 Task: Select a due date automation when advanced on, the moment a card is due add fields without custom field "Resume" set.
Action: Mouse moved to (1196, 88)
Screenshot: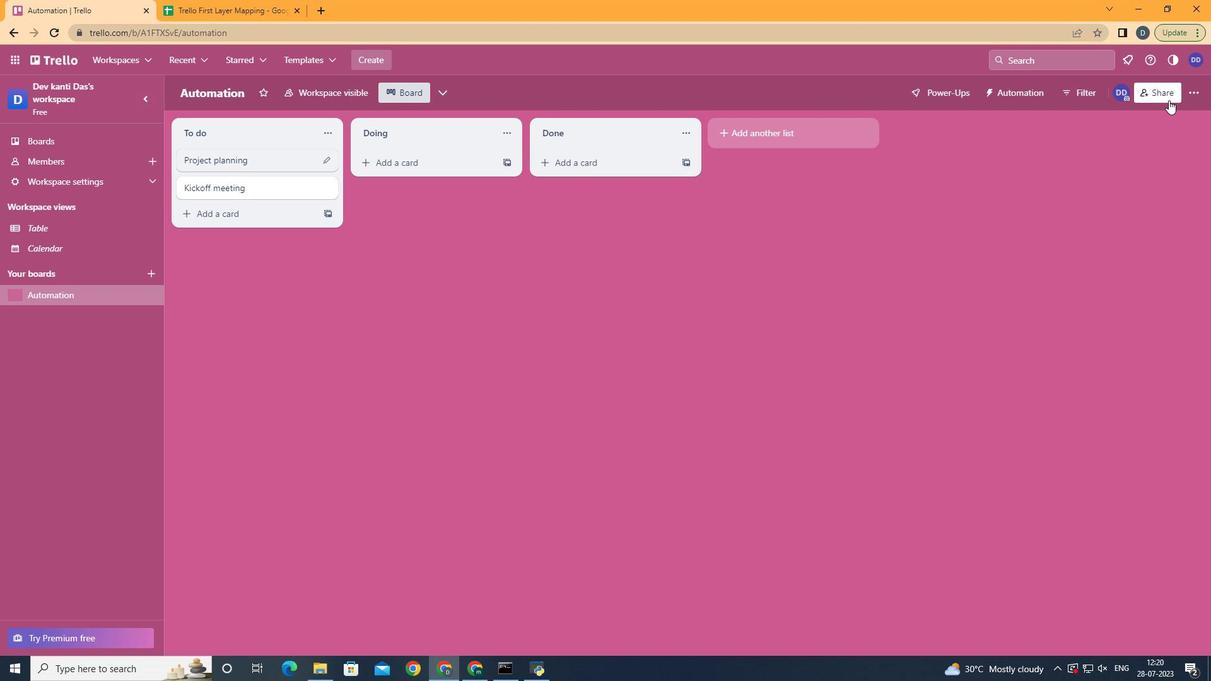 
Action: Mouse pressed left at (1196, 88)
Screenshot: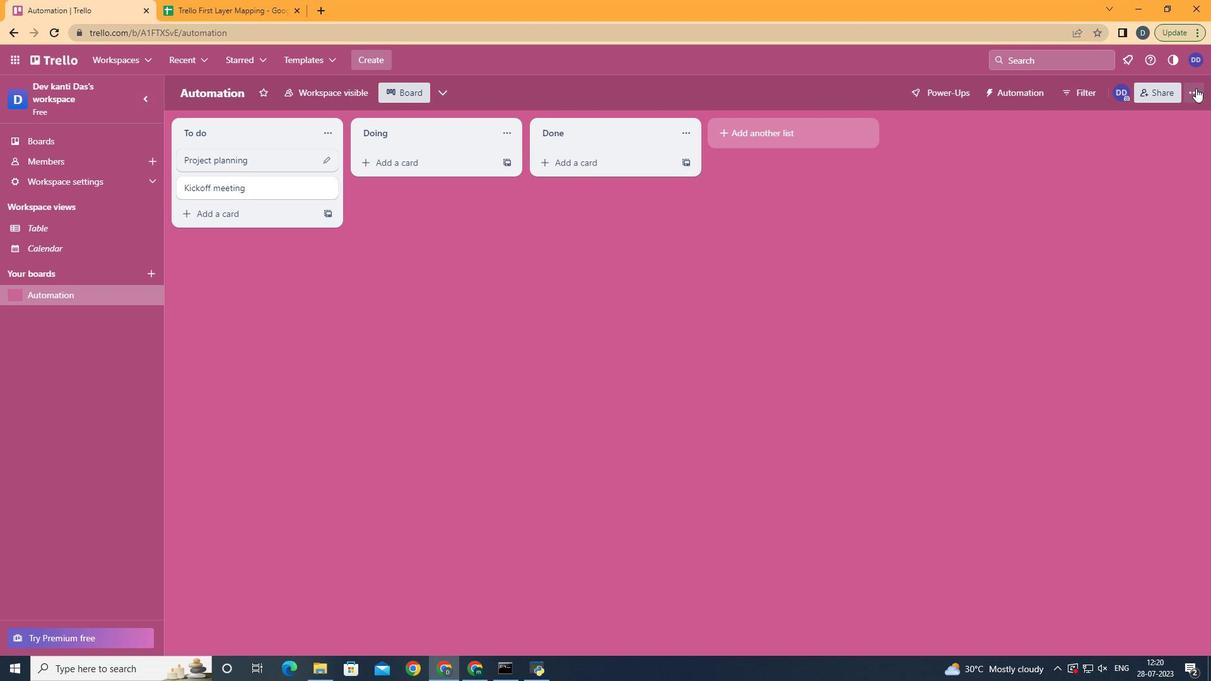 
Action: Mouse moved to (1104, 258)
Screenshot: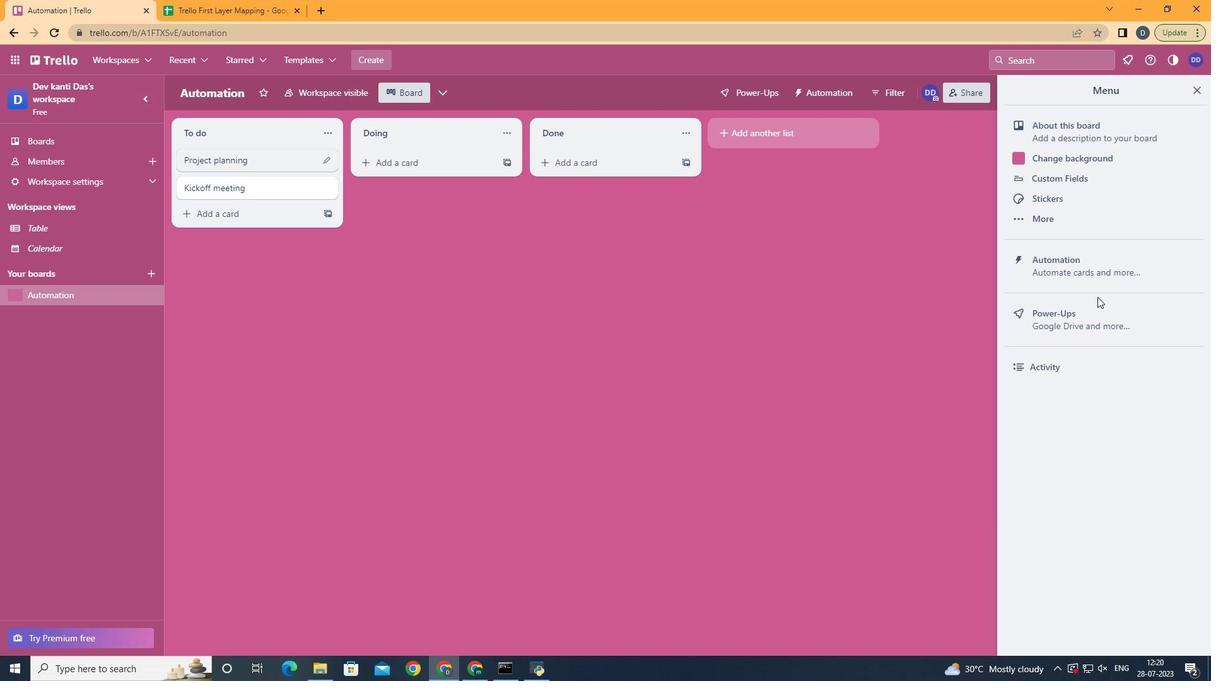 
Action: Mouse pressed left at (1104, 258)
Screenshot: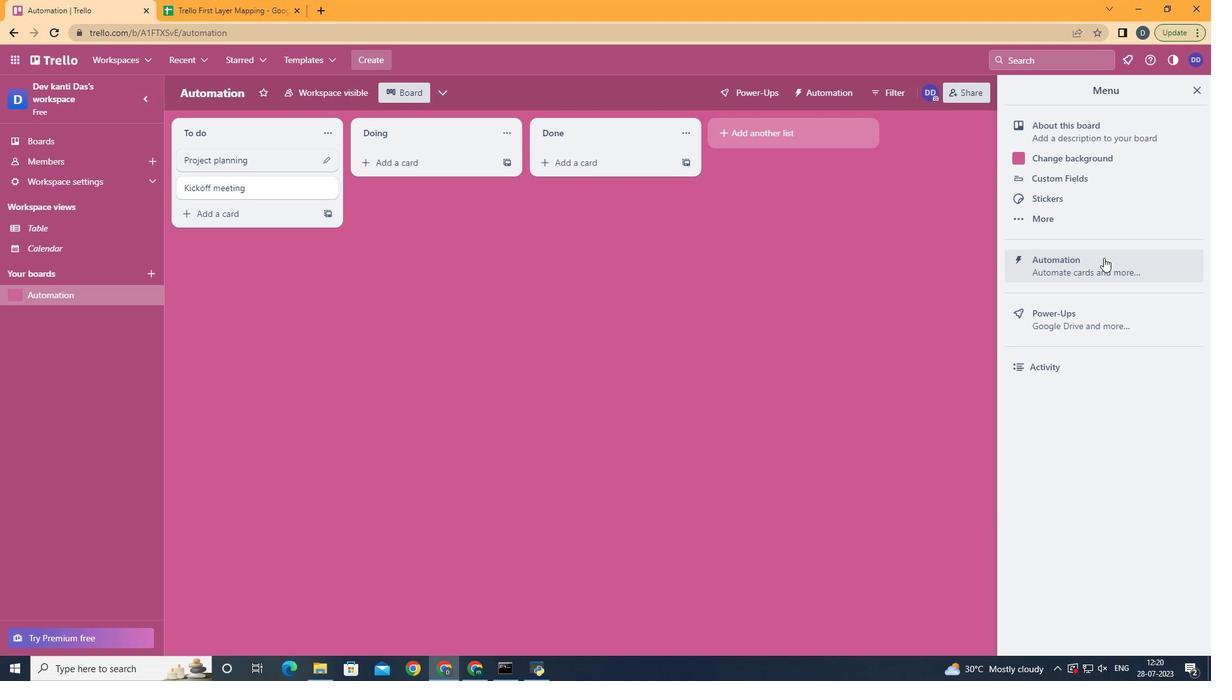 
Action: Mouse moved to (224, 261)
Screenshot: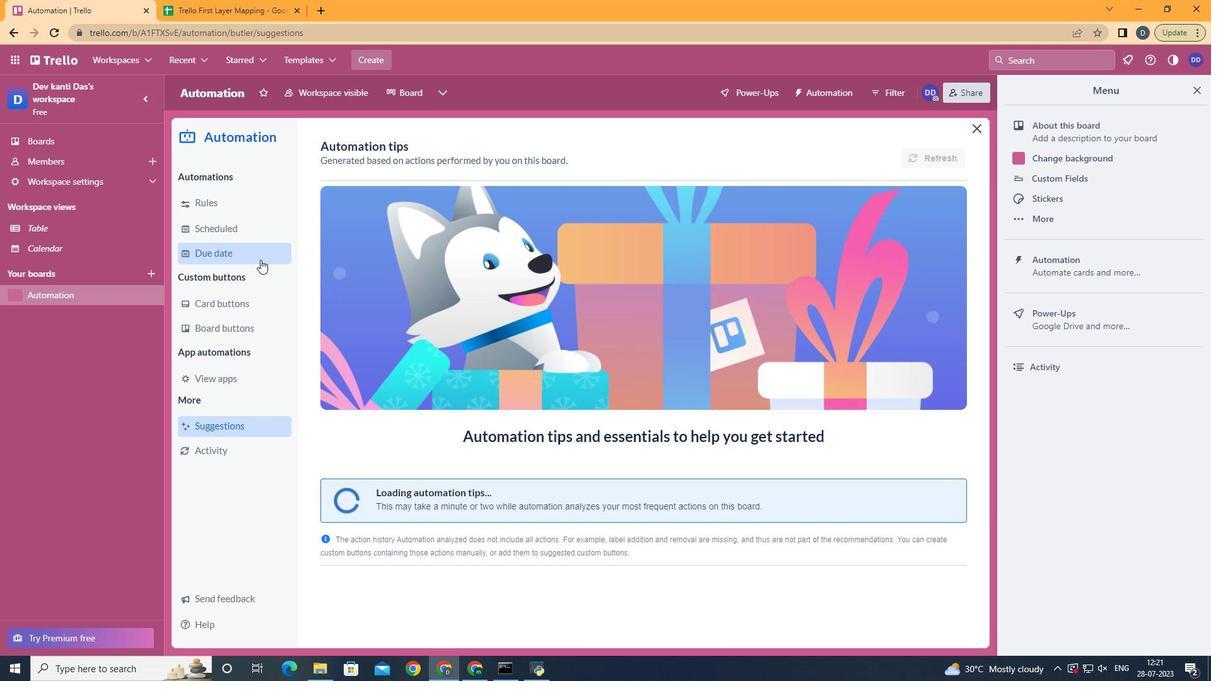 
Action: Mouse pressed left at (224, 261)
Screenshot: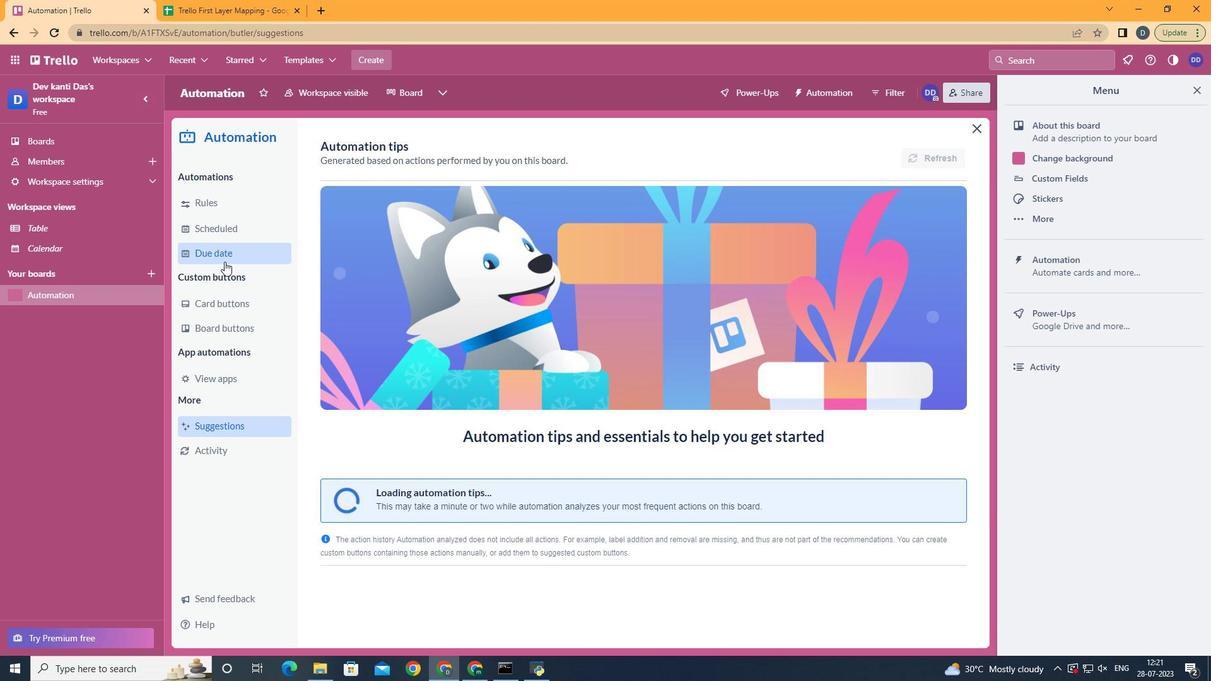 
Action: Mouse moved to (857, 146)
Screenshot: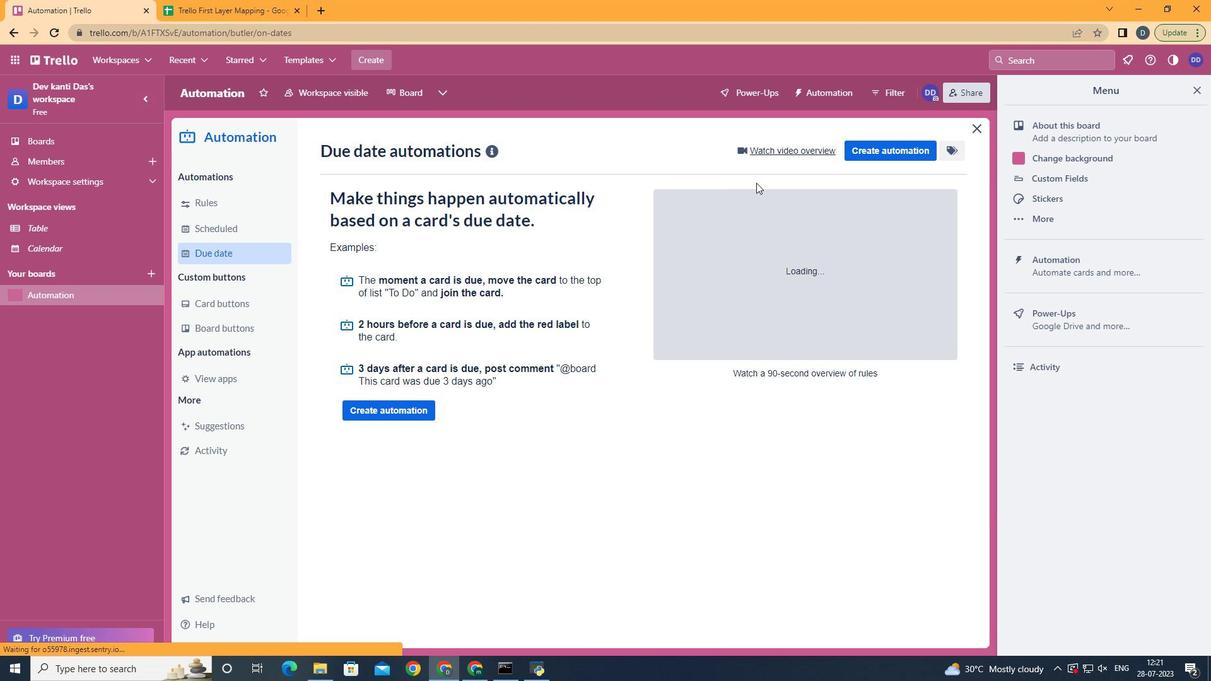 
Action: Mouse pressed left at (857, 146)
Screenshot: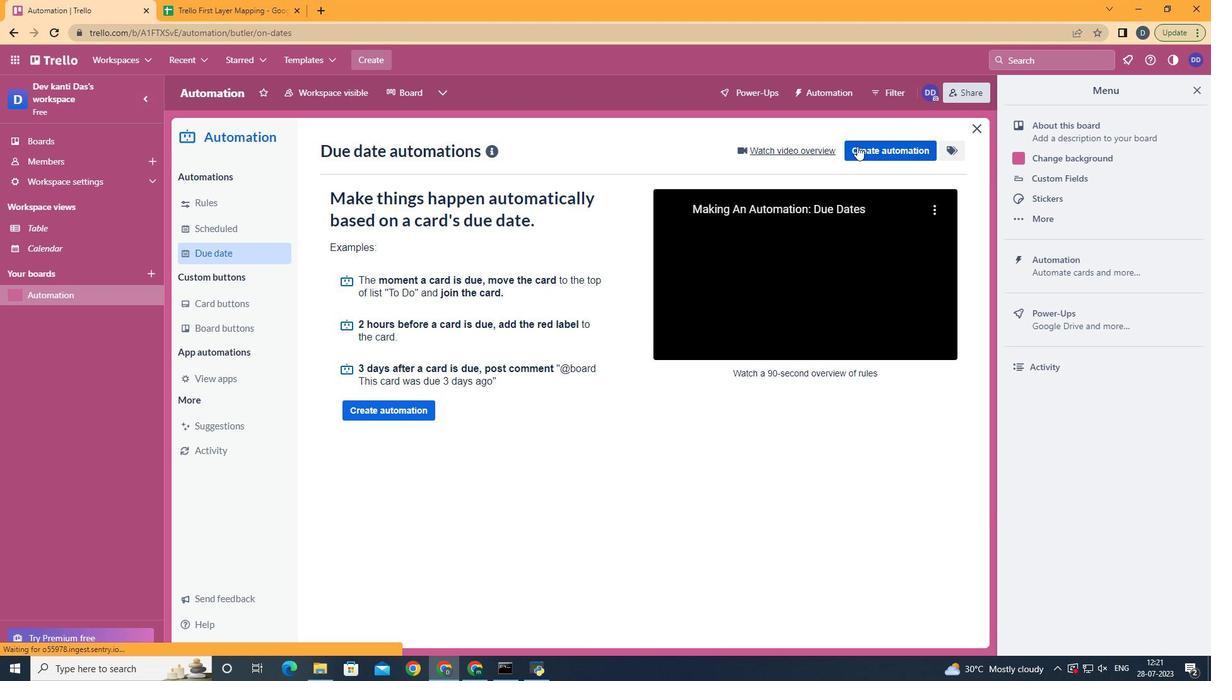 
Action: Mouse moved to (622, 258)
Screenshot: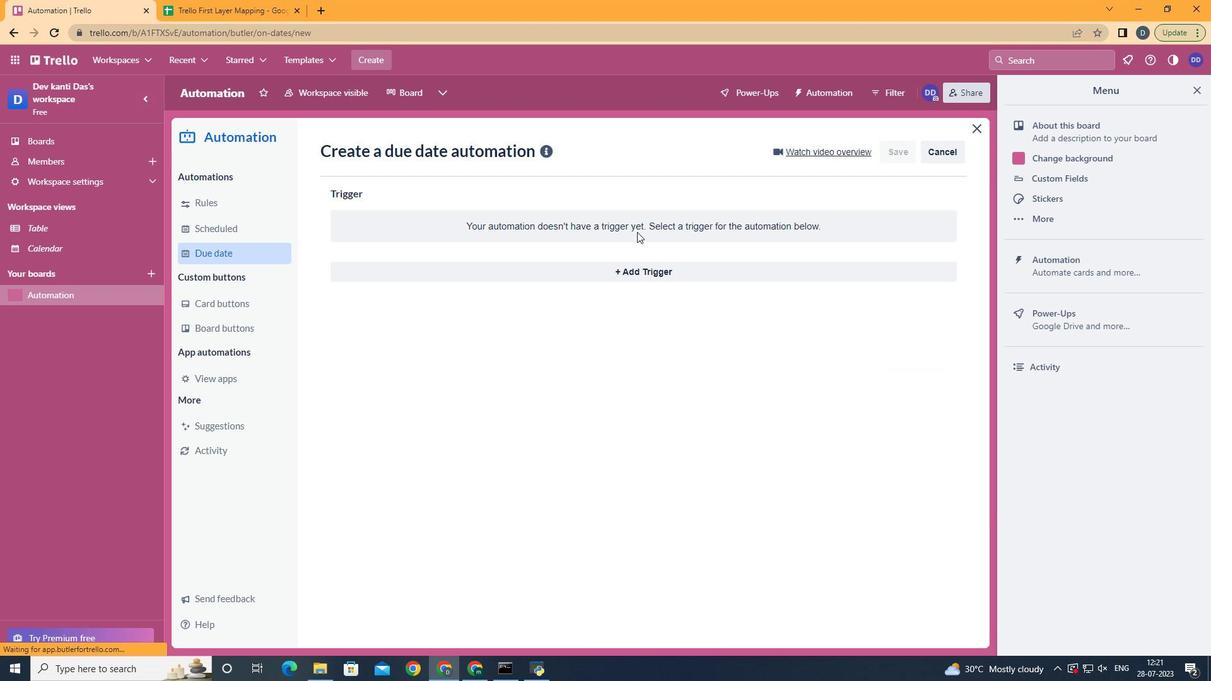 
Action: Mouse pressed left at (622, 258)
Screenshot: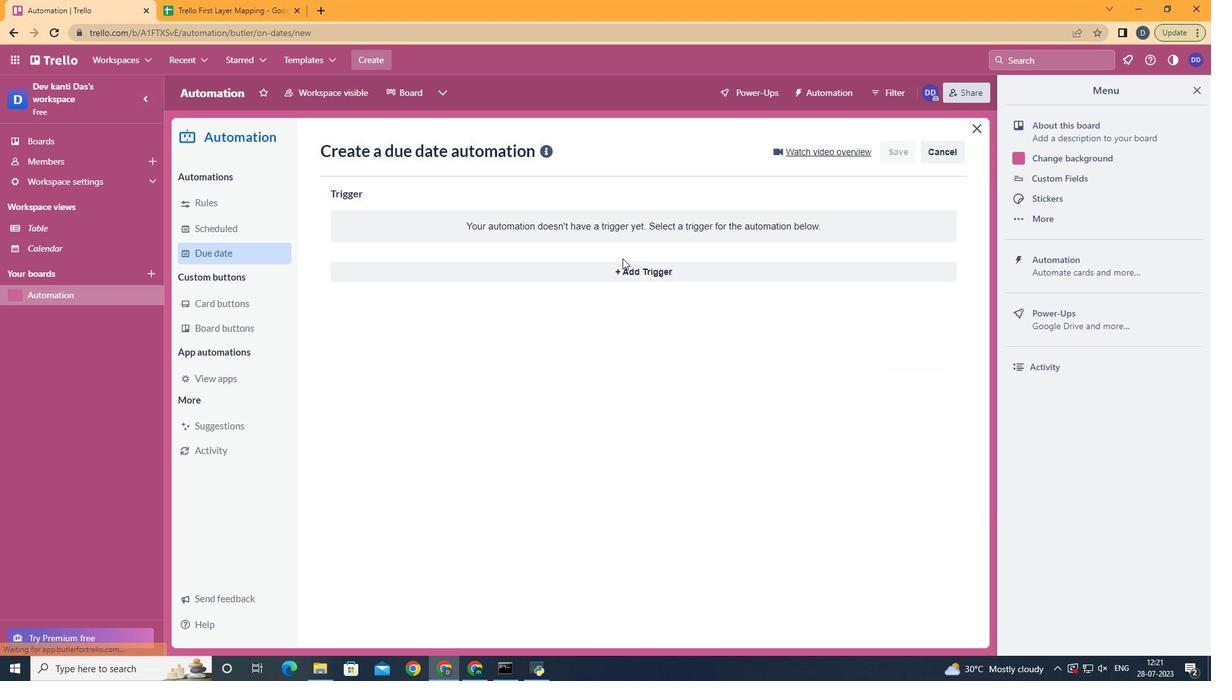 
Action: Mouse moved to (620, 263)
Screenshot: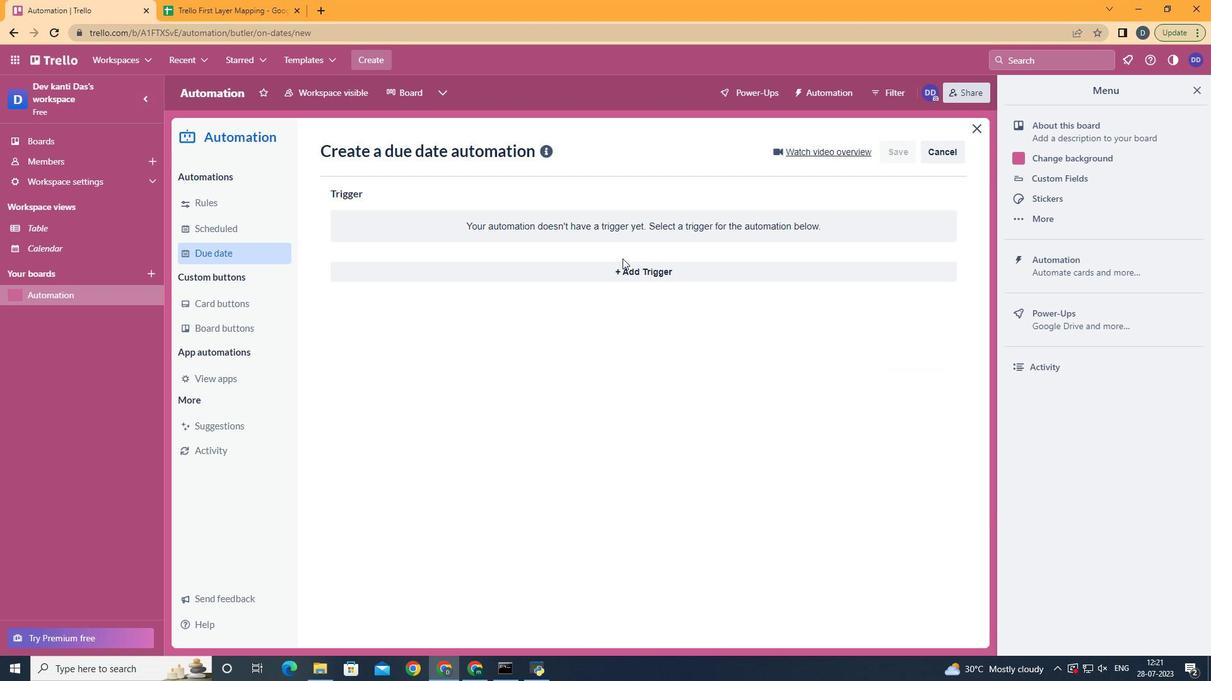 
Action: Mouse pressed left at (620, 263)
Screenshot: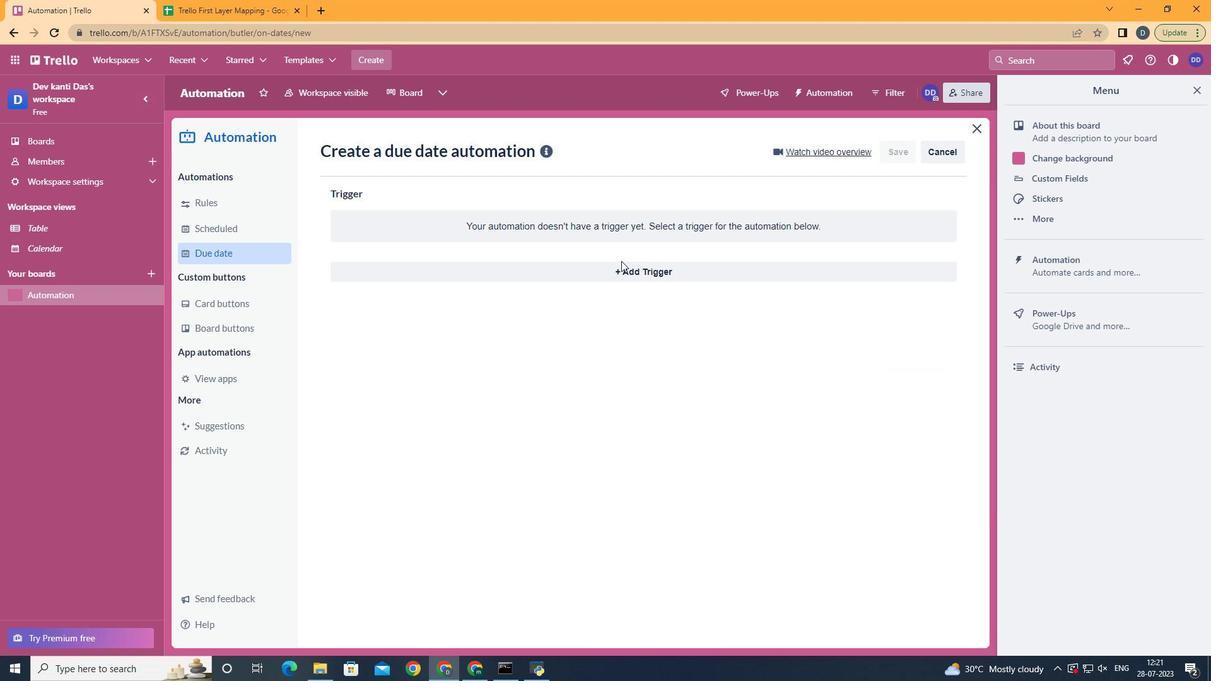 
Action: Mouse moved to (370, 454)
Screenshot: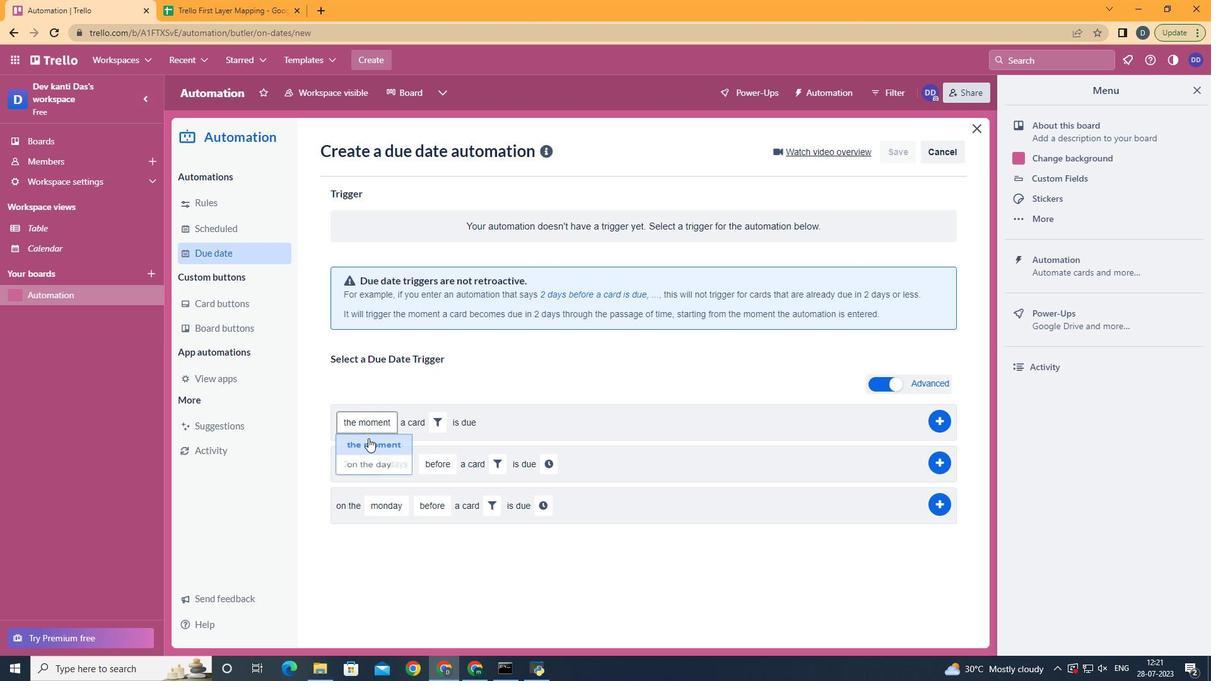 
Action: Mouse pressed left at (370, 454)
Screenshot: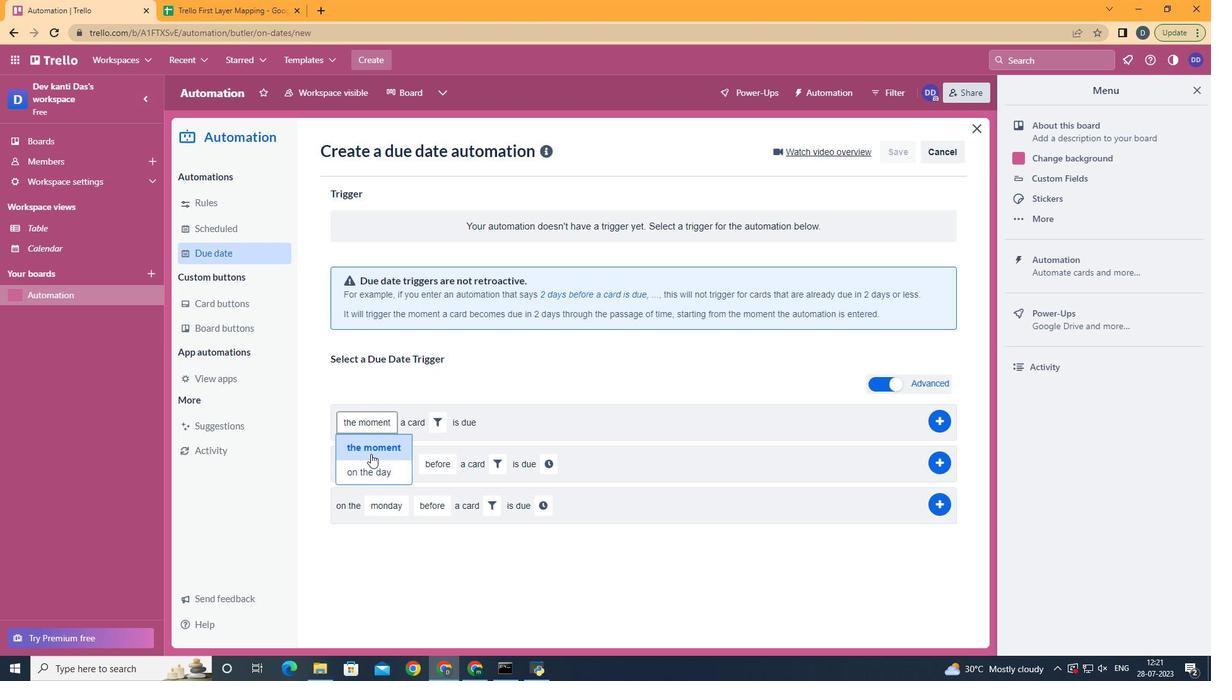 
Action: Mouse moved to (438, 418)
Screenshot: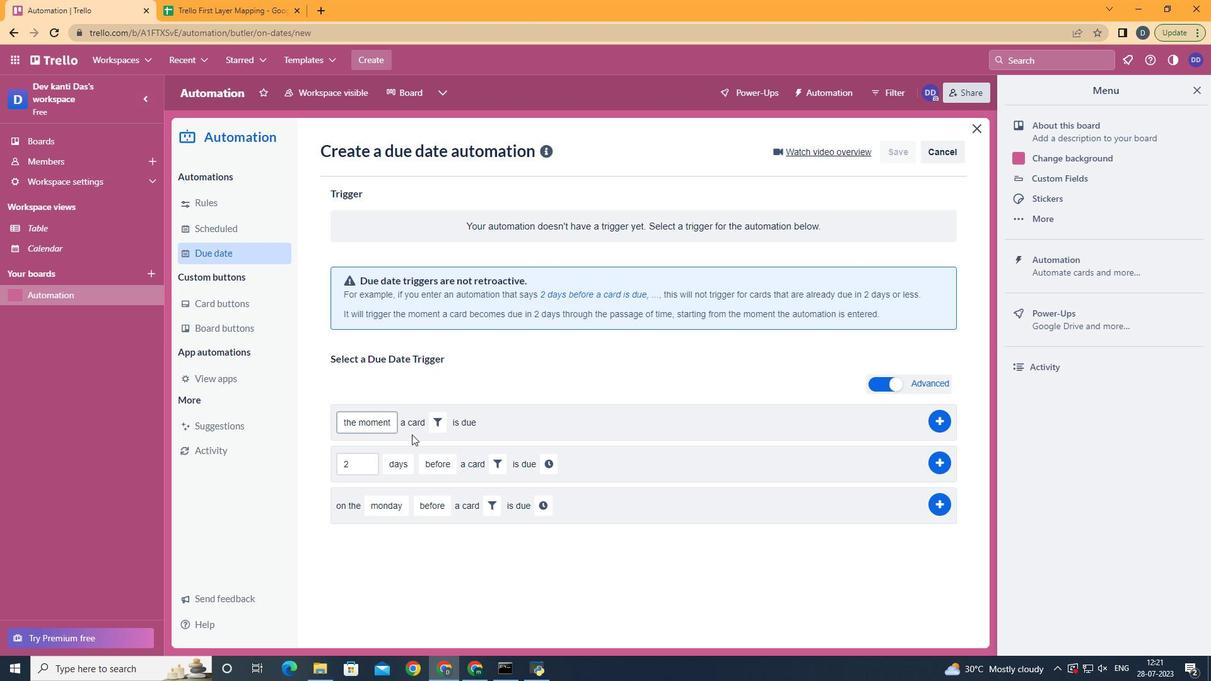 
Action: Mouse pressed left at (438, 418)
Screenshot: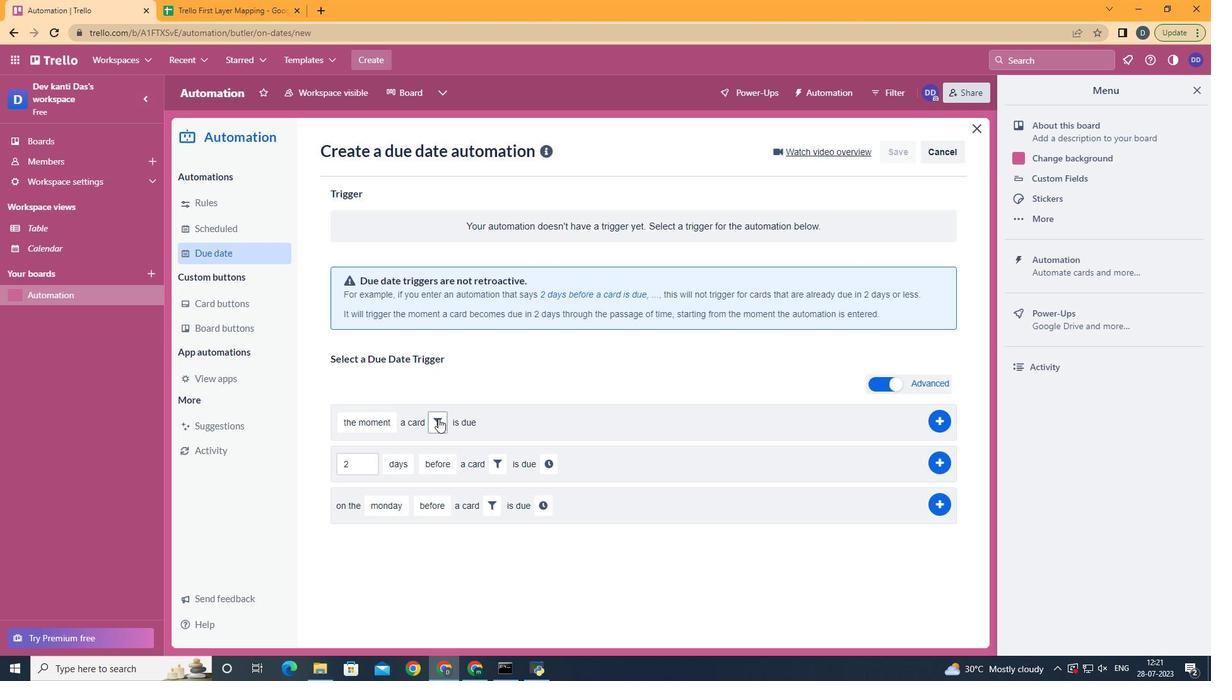 
Action: Mouse moved to (640, 453)
Screenshot: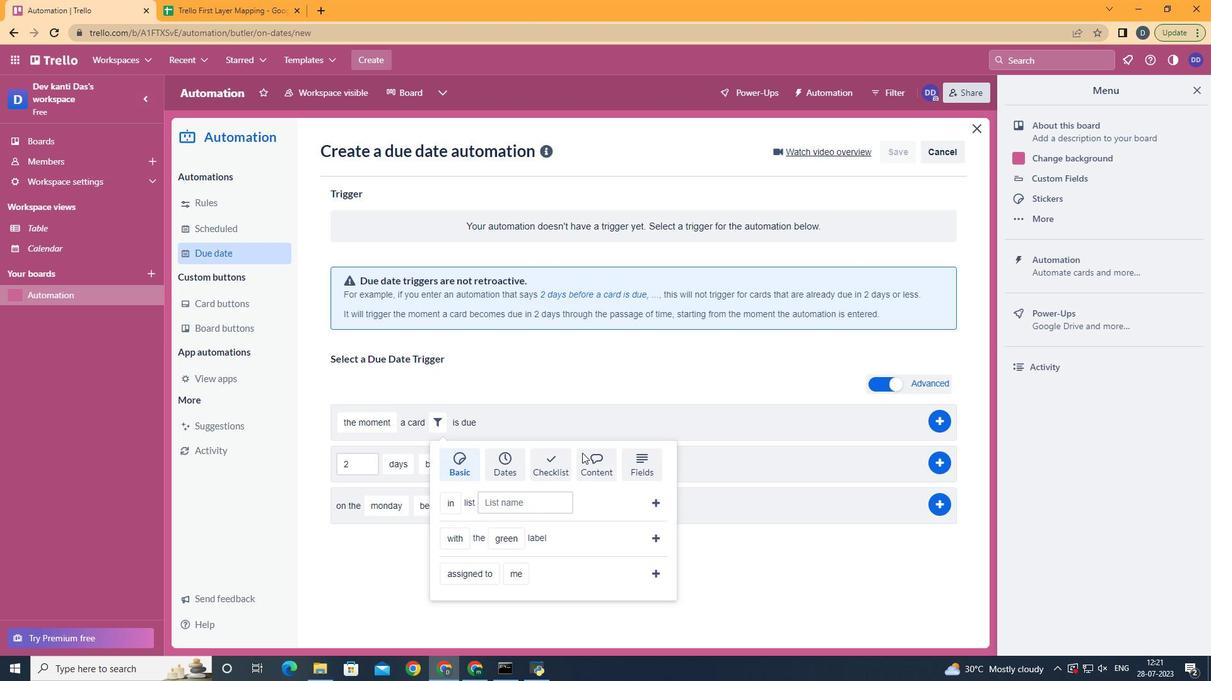 
Action: Mouse pressed left at (640, 453)
Screenshot: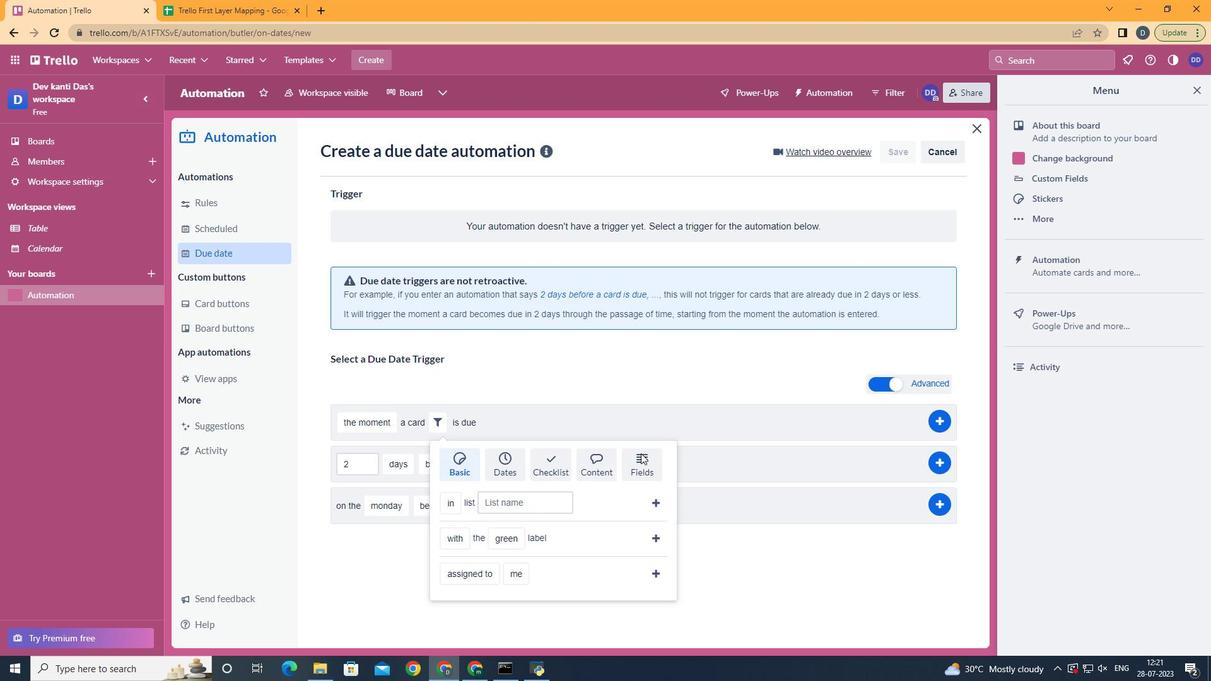 
Action: Mouse moved to (466, 564)
Screenshot: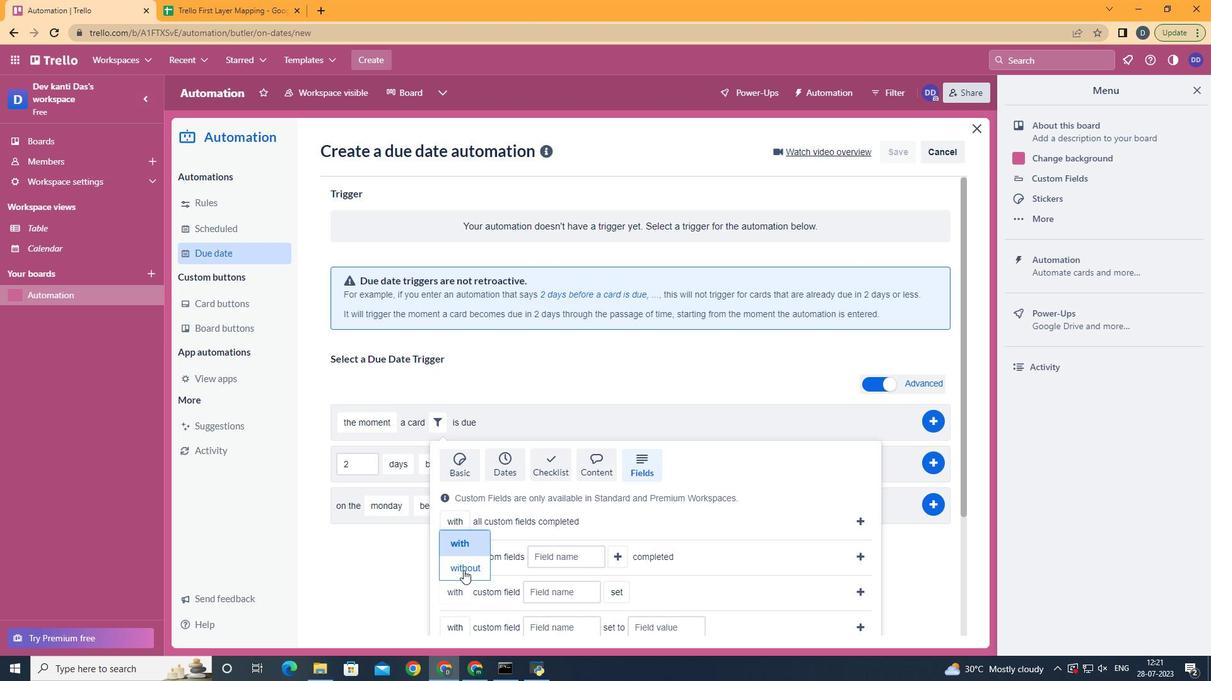 
Action: Mouse pressed left at (466, 564)
Screenshot: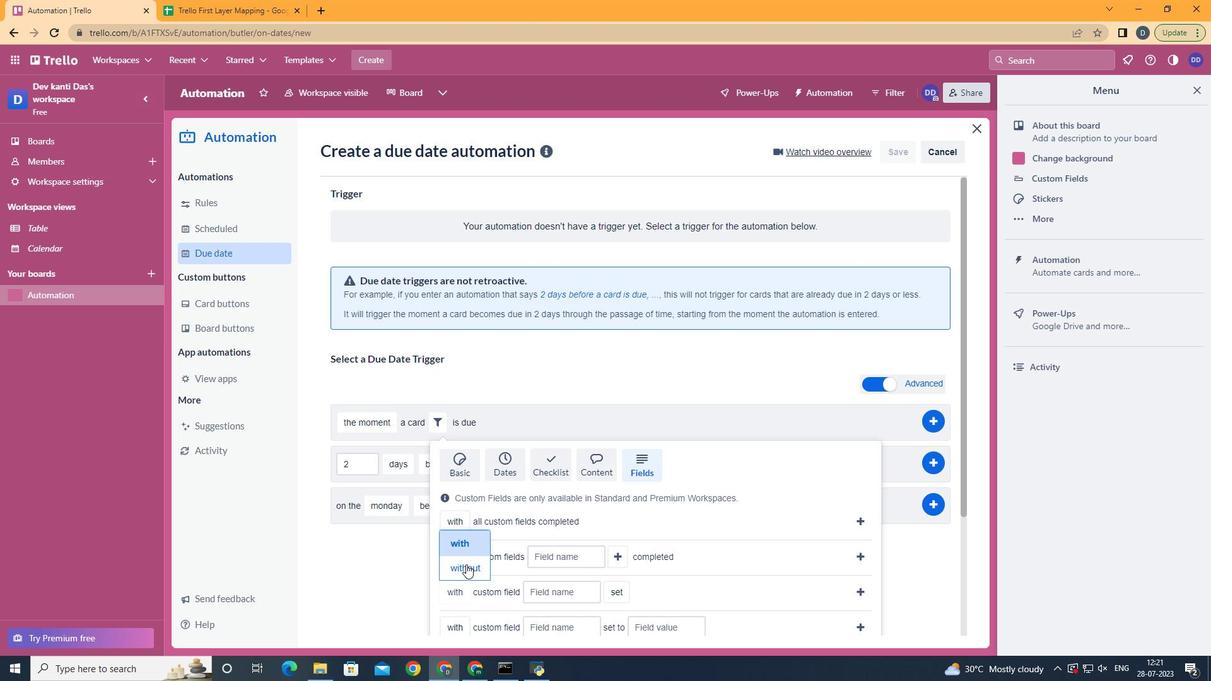 
Action: Mouse moved to (563, 589)
Screenshot: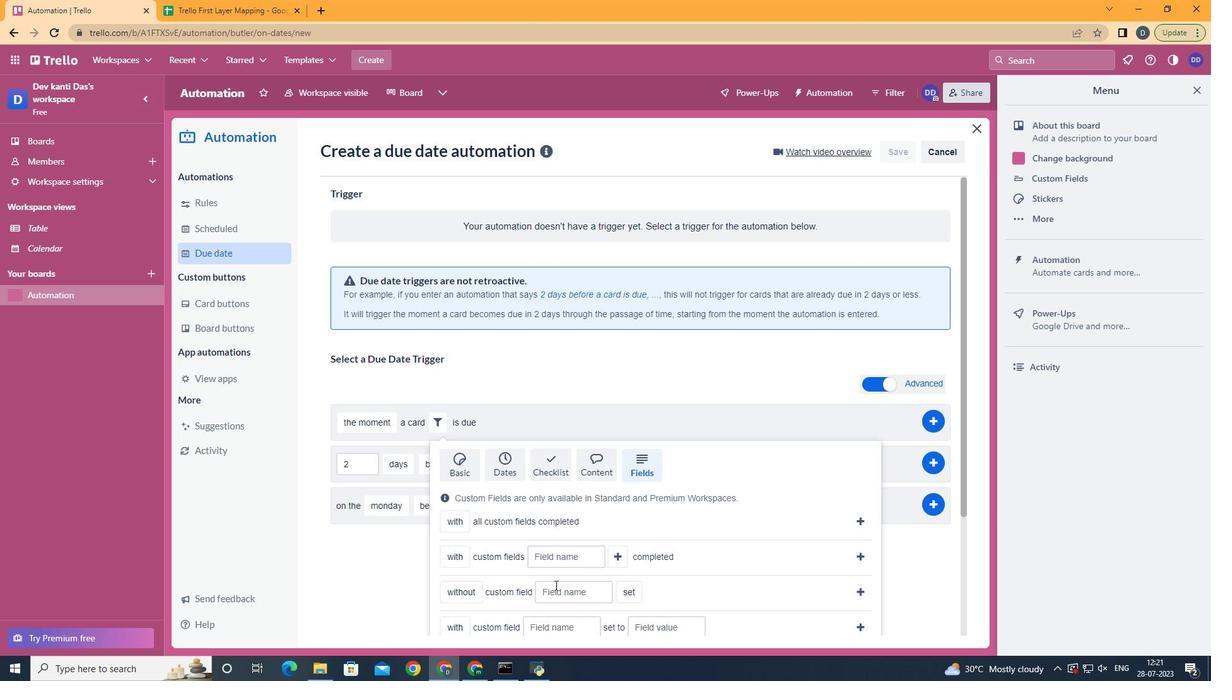
Action: Mouse pressed left at (563, 589)
Screenshot: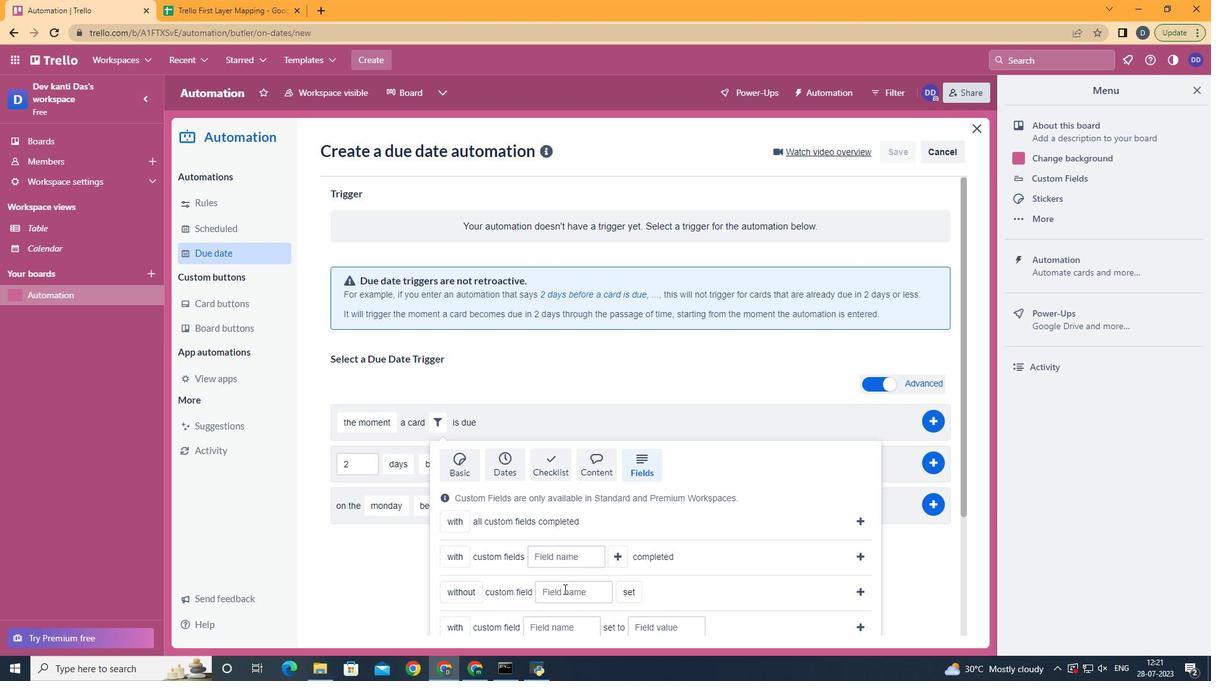 
Action: Key pressed <Key.shift>Resume
Screenshot: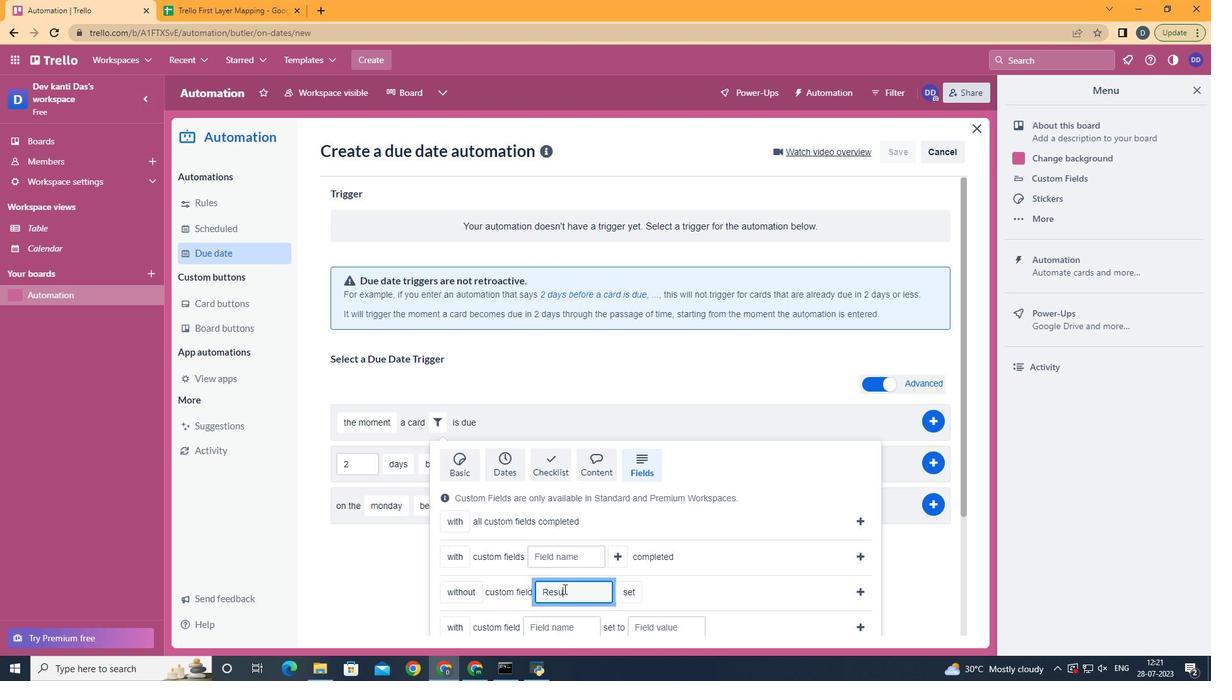 
Action: Mouse moved to (644, 544)
Screenshot: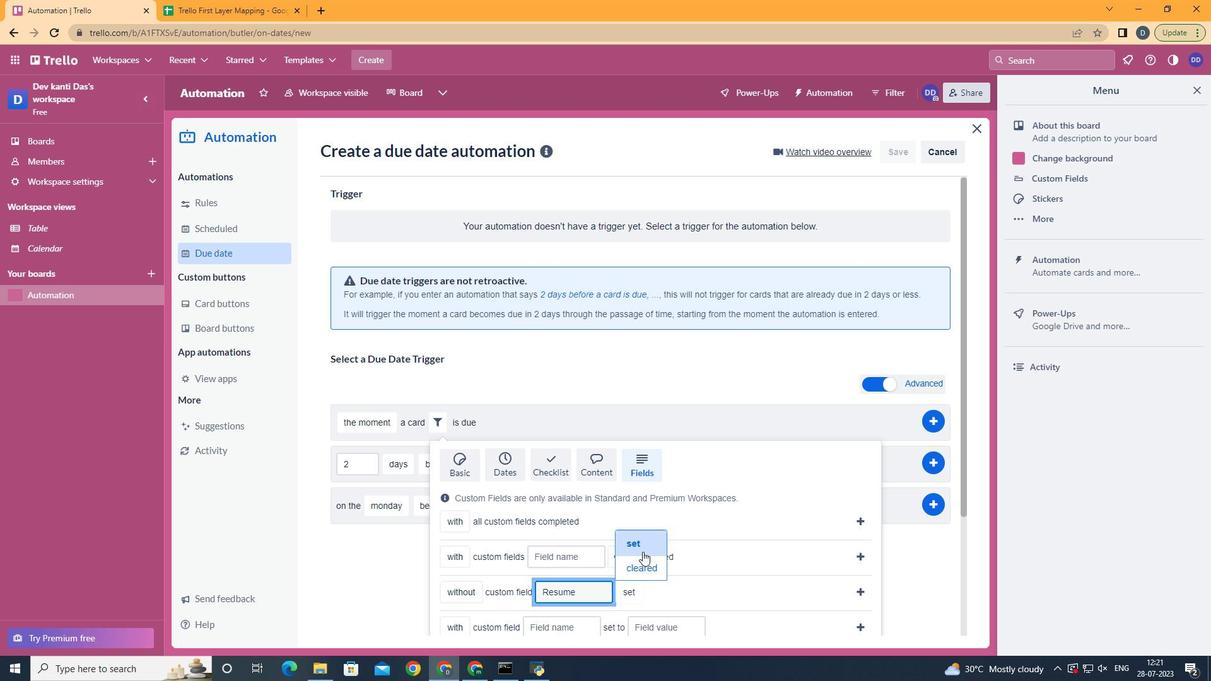 
Action: Mouse pressed left at (644, 544)
Screenshot: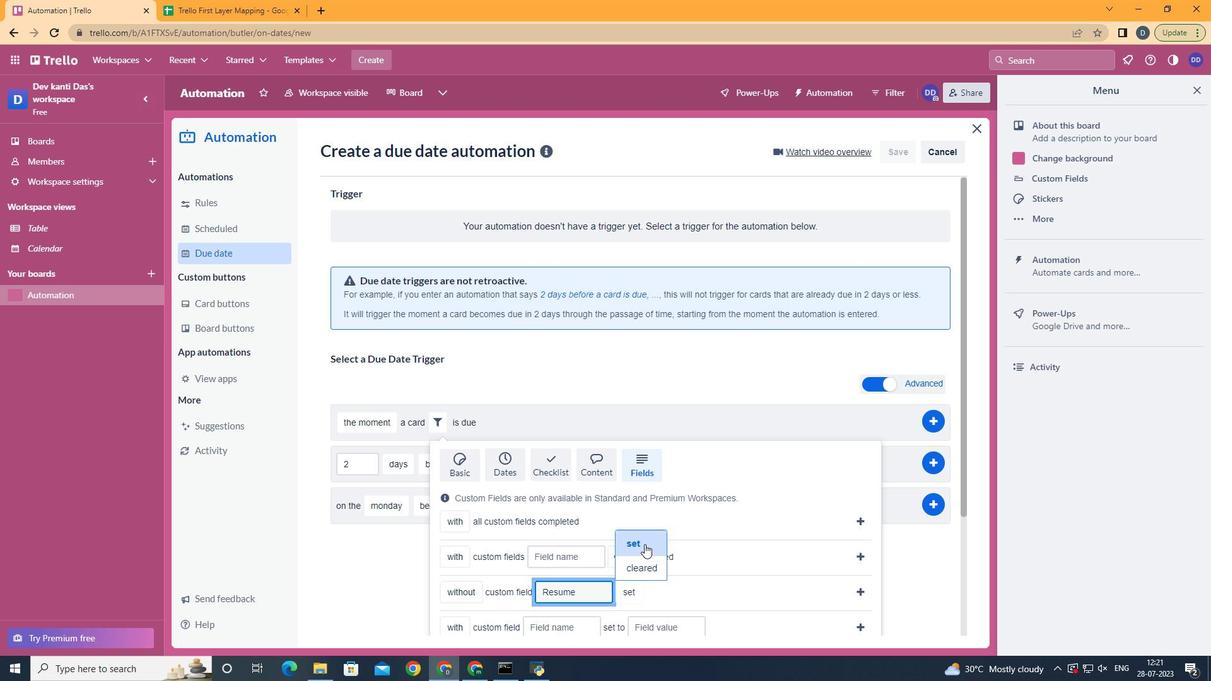 
Action: Mouse moved to (861, 586)
Screenshot: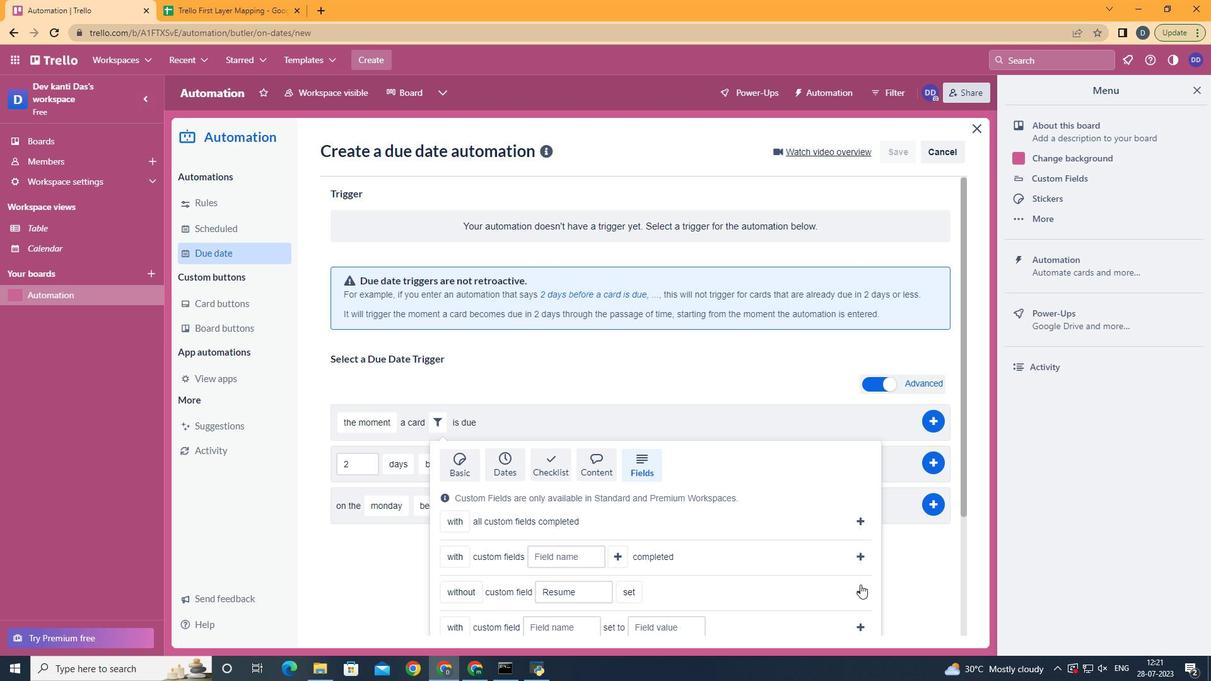 
Action: Mouse pressed left at (861, 586)
Screenshot: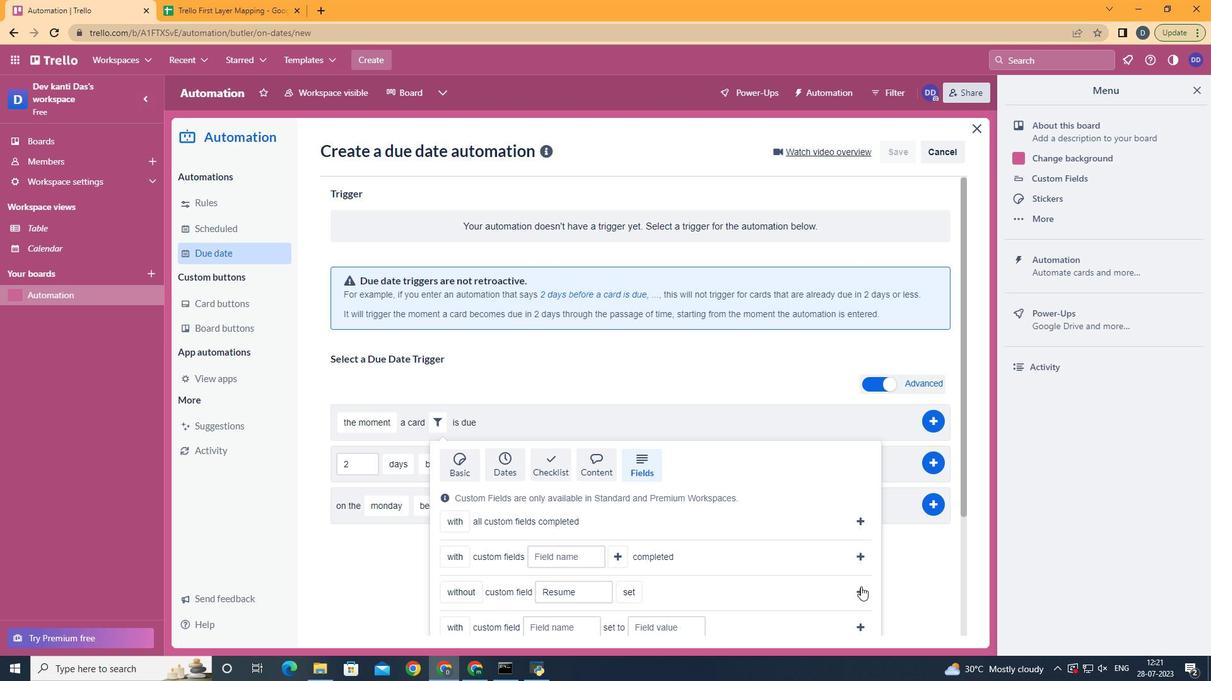 
